Task: Find out how to set or remove reminders in the Outlook calendar.
Action: Mouse moved to (300, 35)
Screenshot: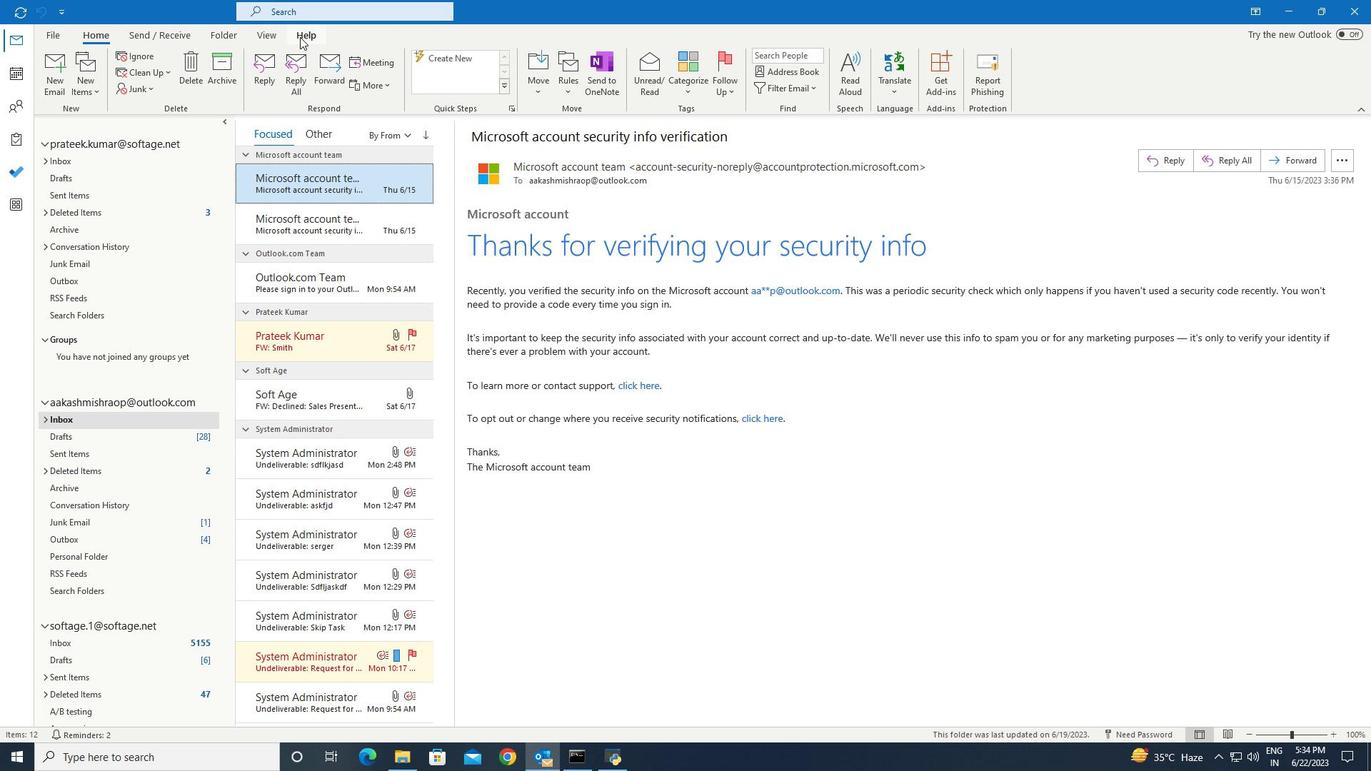 
Action: Mouse pressed left at (300, 35)
Screenshot: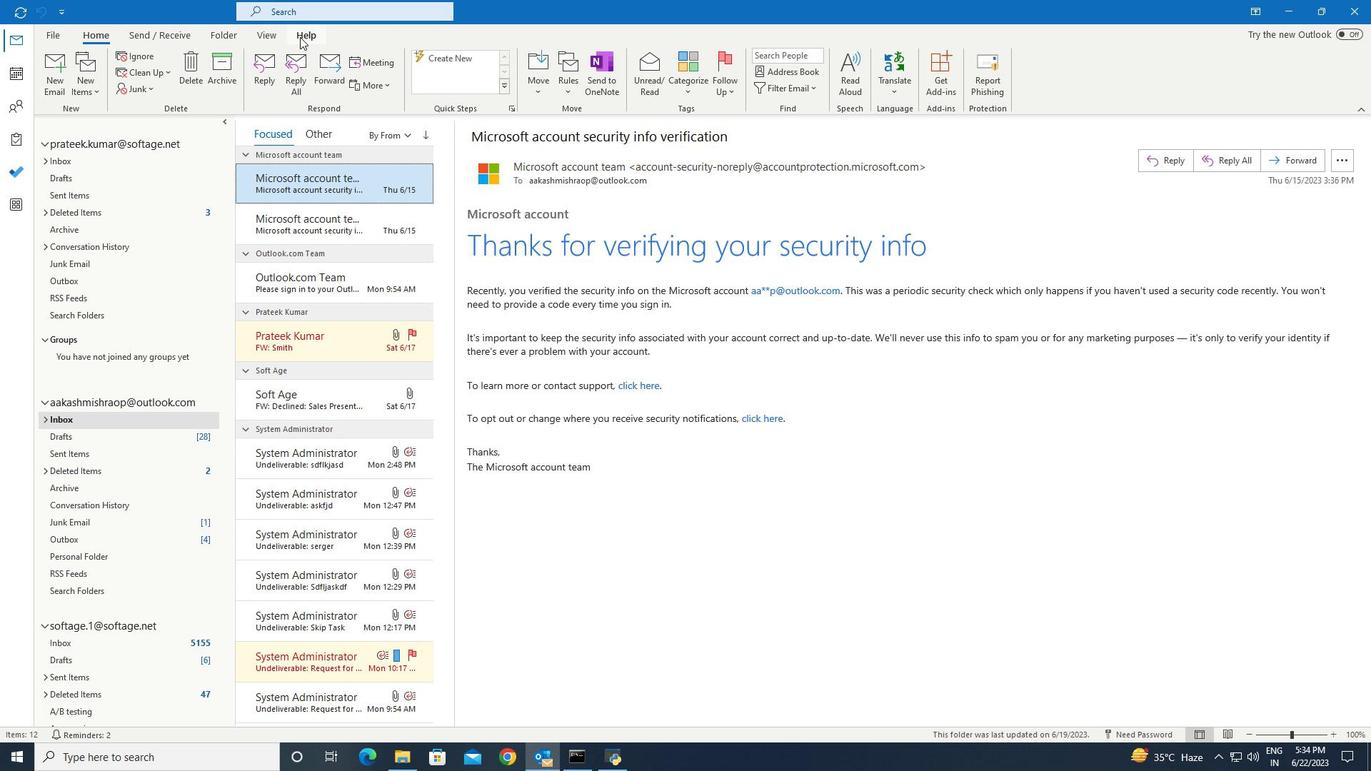 
Action: Mouse moved to (45, 73)
Screenshot: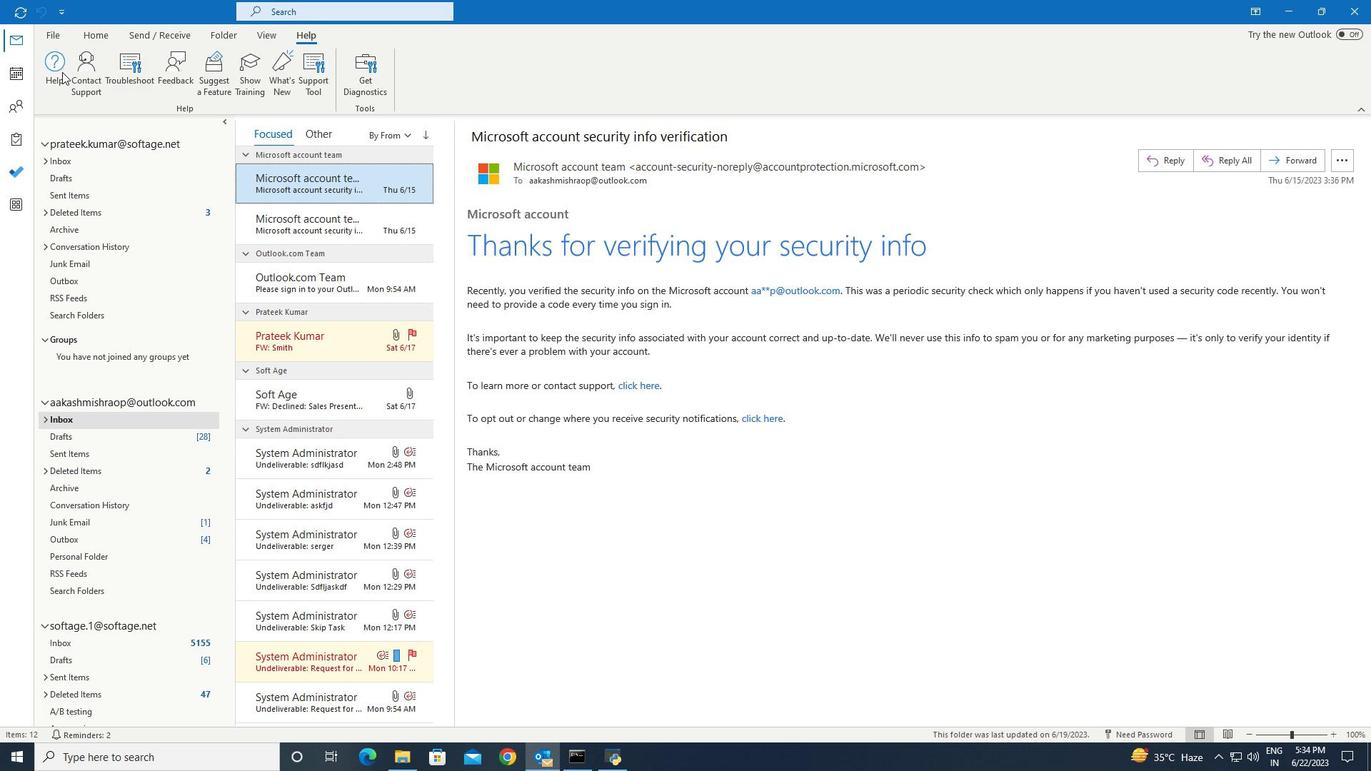
Action: Mouse pressed left at (45, 73)
Screenshot: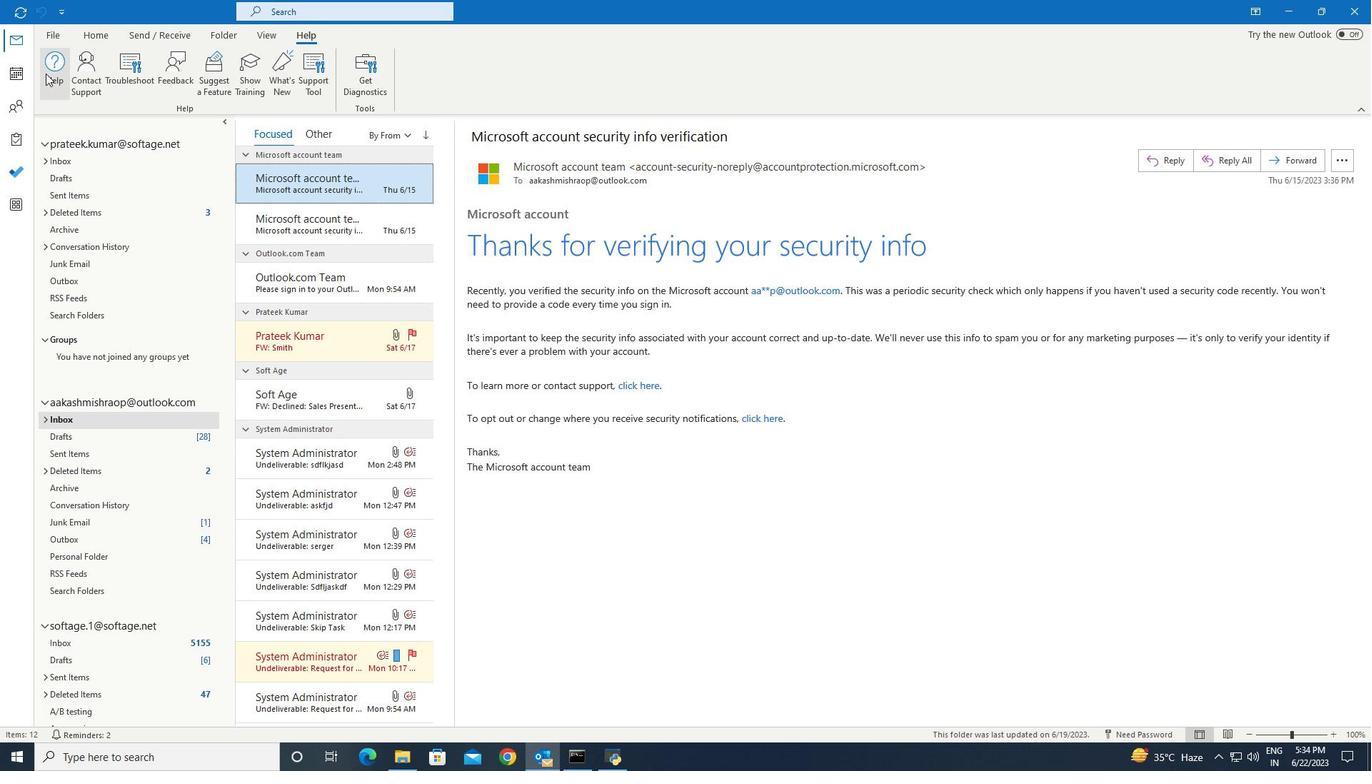 
Action: Mouse moved to (1154, 282)
Screenshot: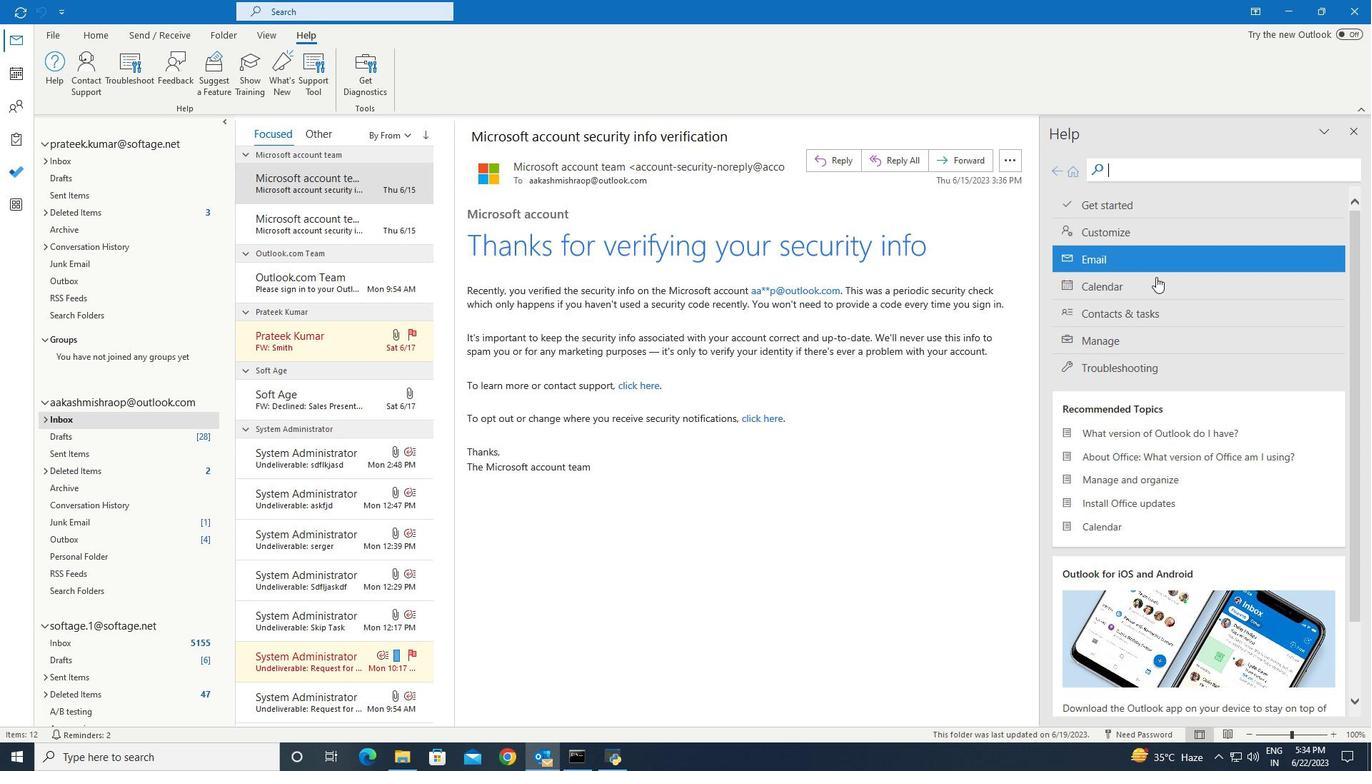 
Action: Mouse pressed left at (1154, 282)
Screenshot: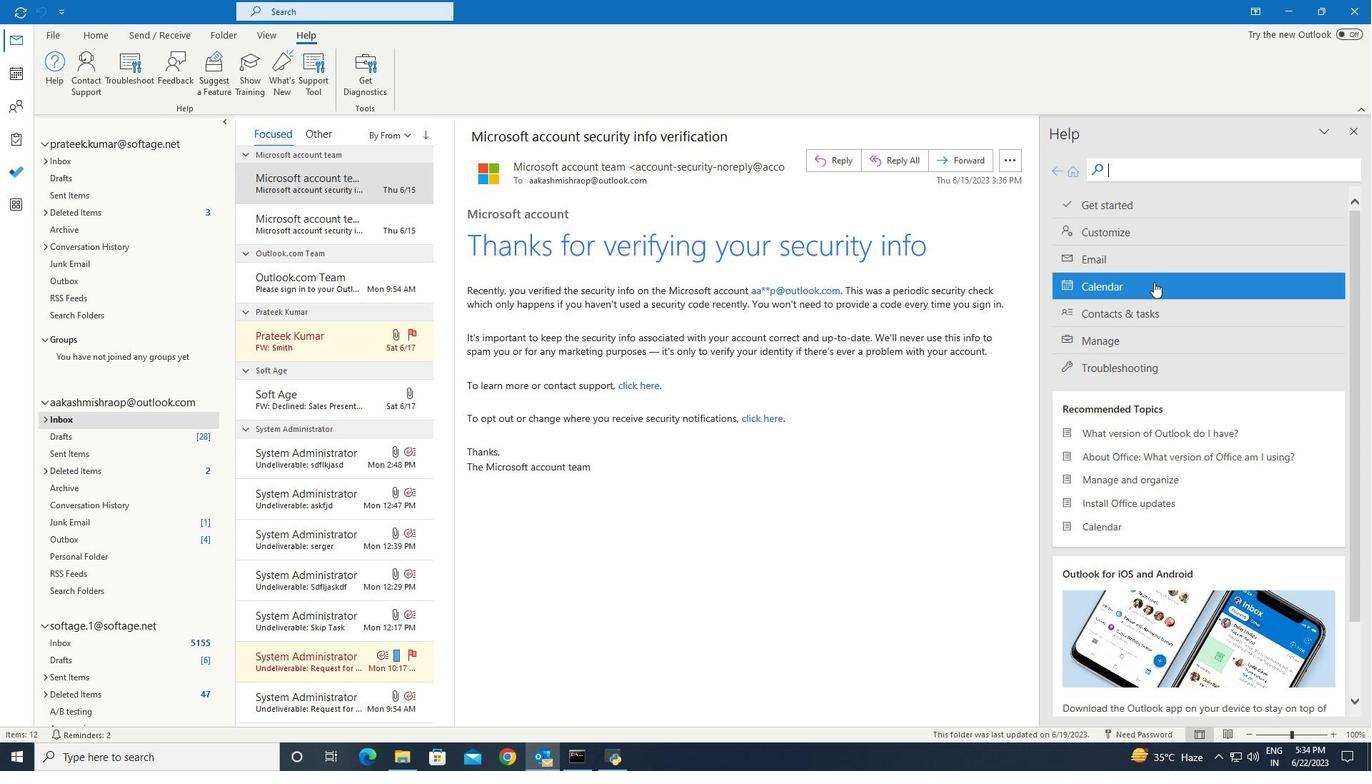 
Action: Mouse pressed left at (1154, 282)
Screenshot: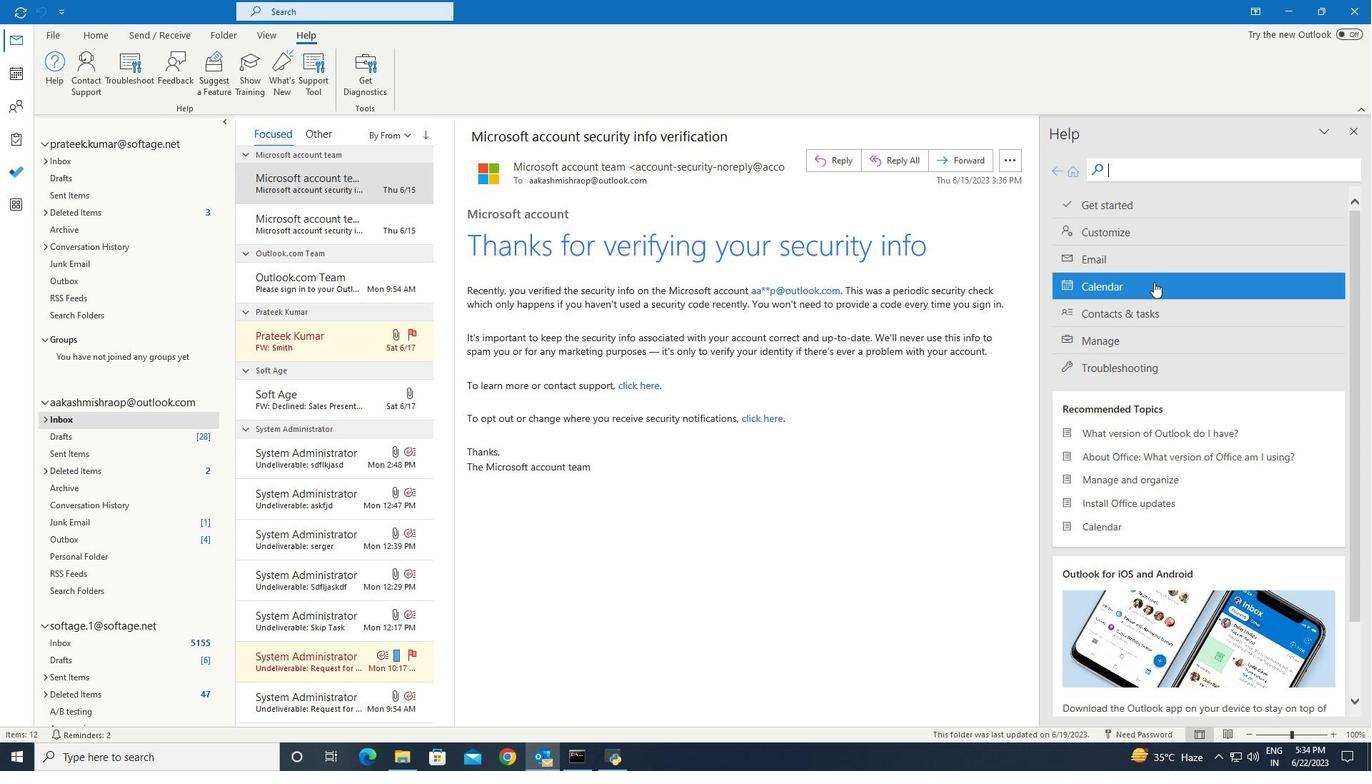 
